Task: Add Good Karma Vanilla Unsweetened Flax Milk W/ Protein to the cart.
Action: Mouse pressed left at (20, 114)
Screenshot: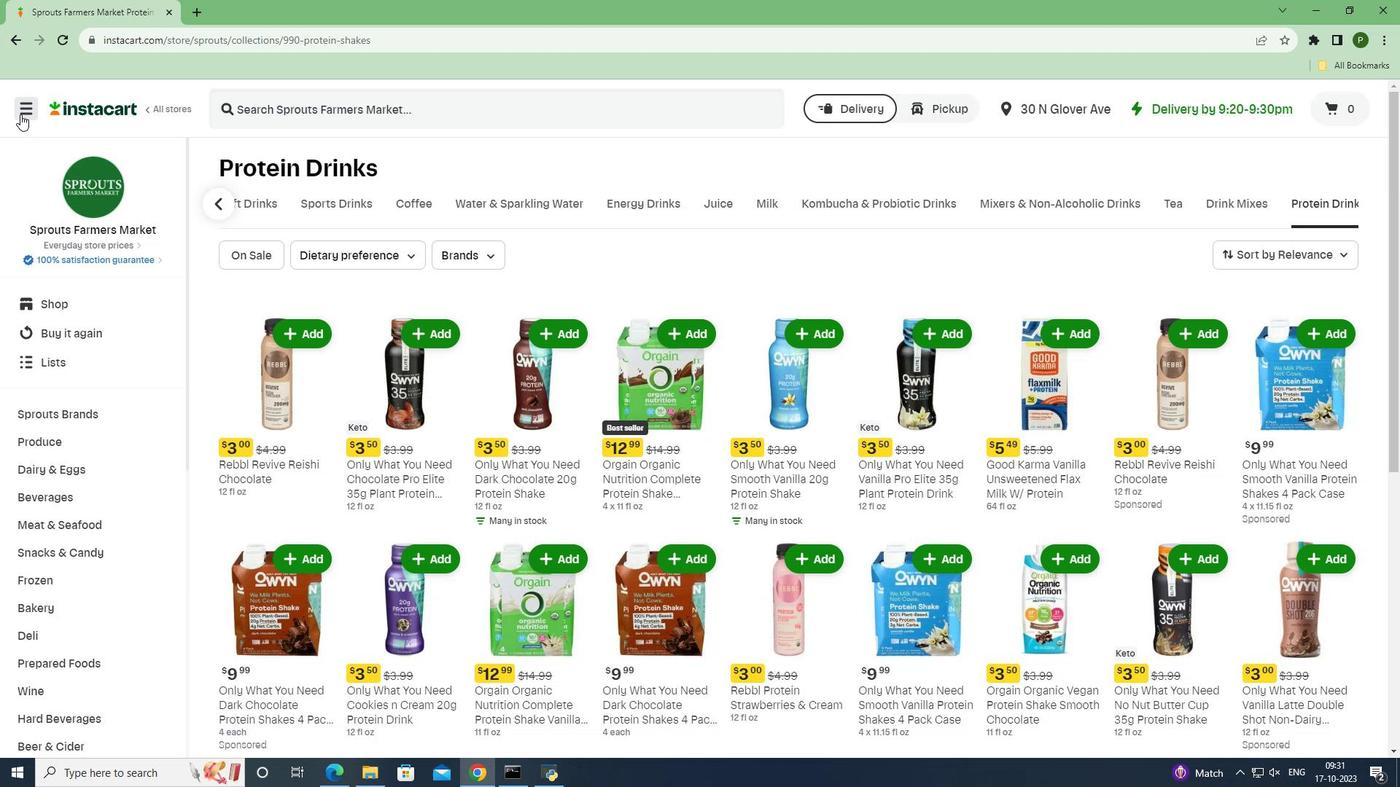 
Action: Mouse moved to (36, 393)
Screenshot: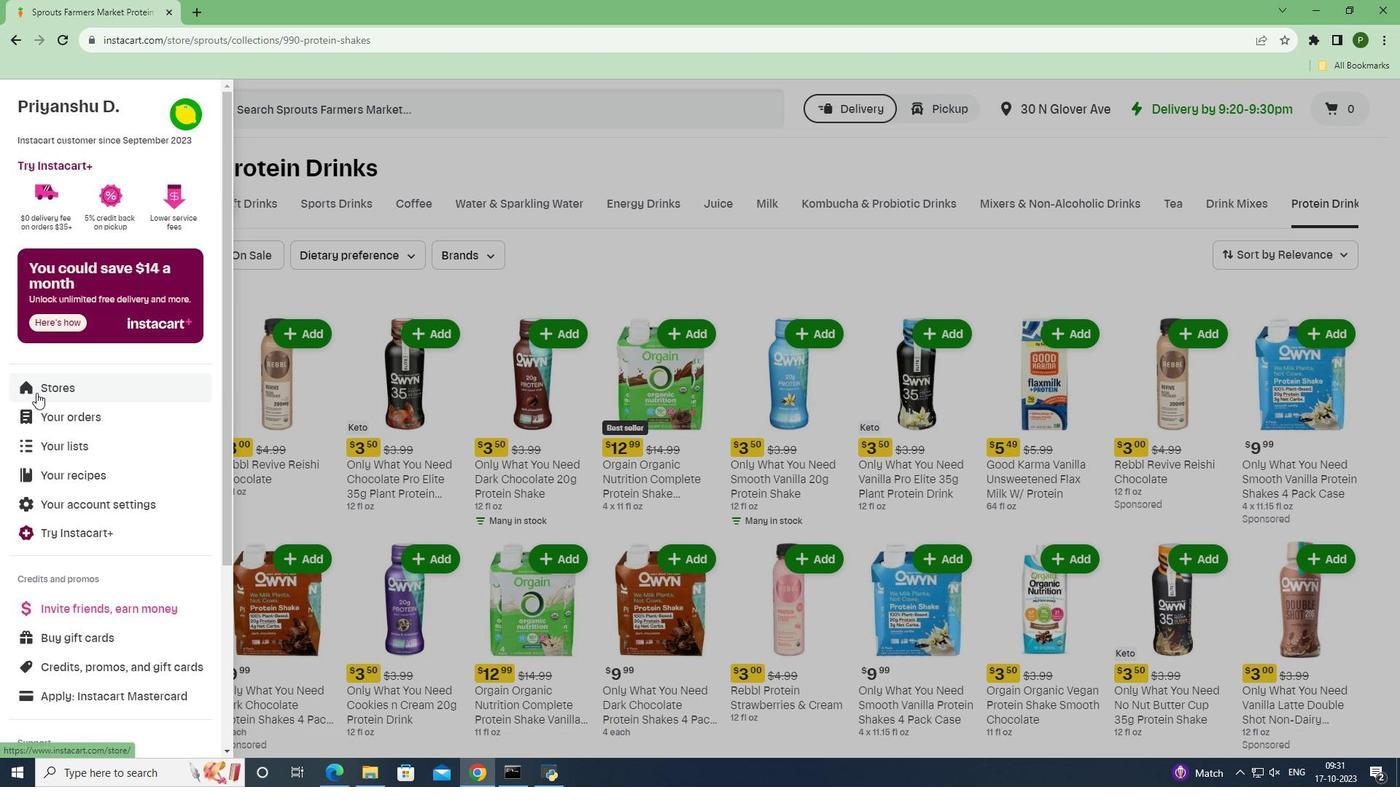 
Action: Mouse pressed left at (36, 393)
Screenshot: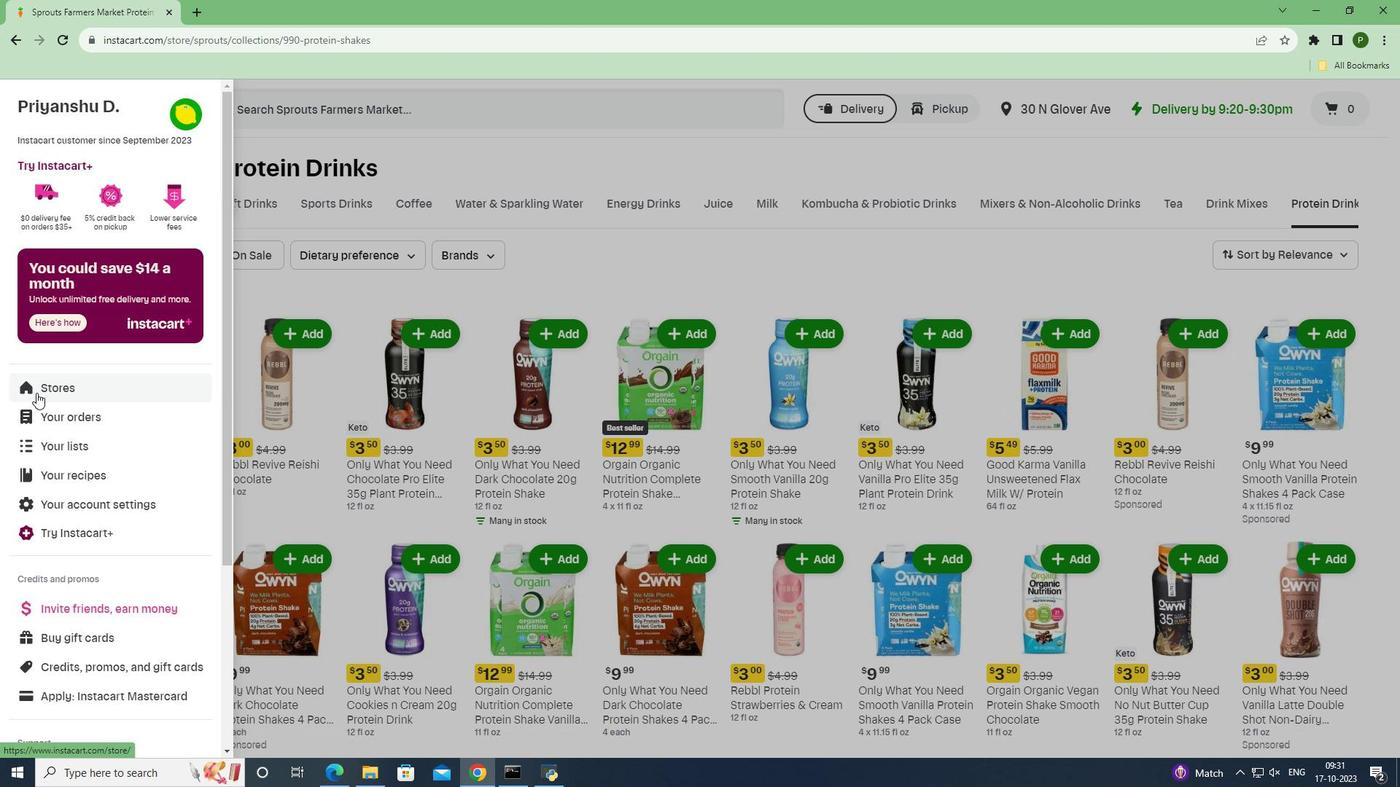 
Action: Mouse moved to (317, 163)
Screenshot: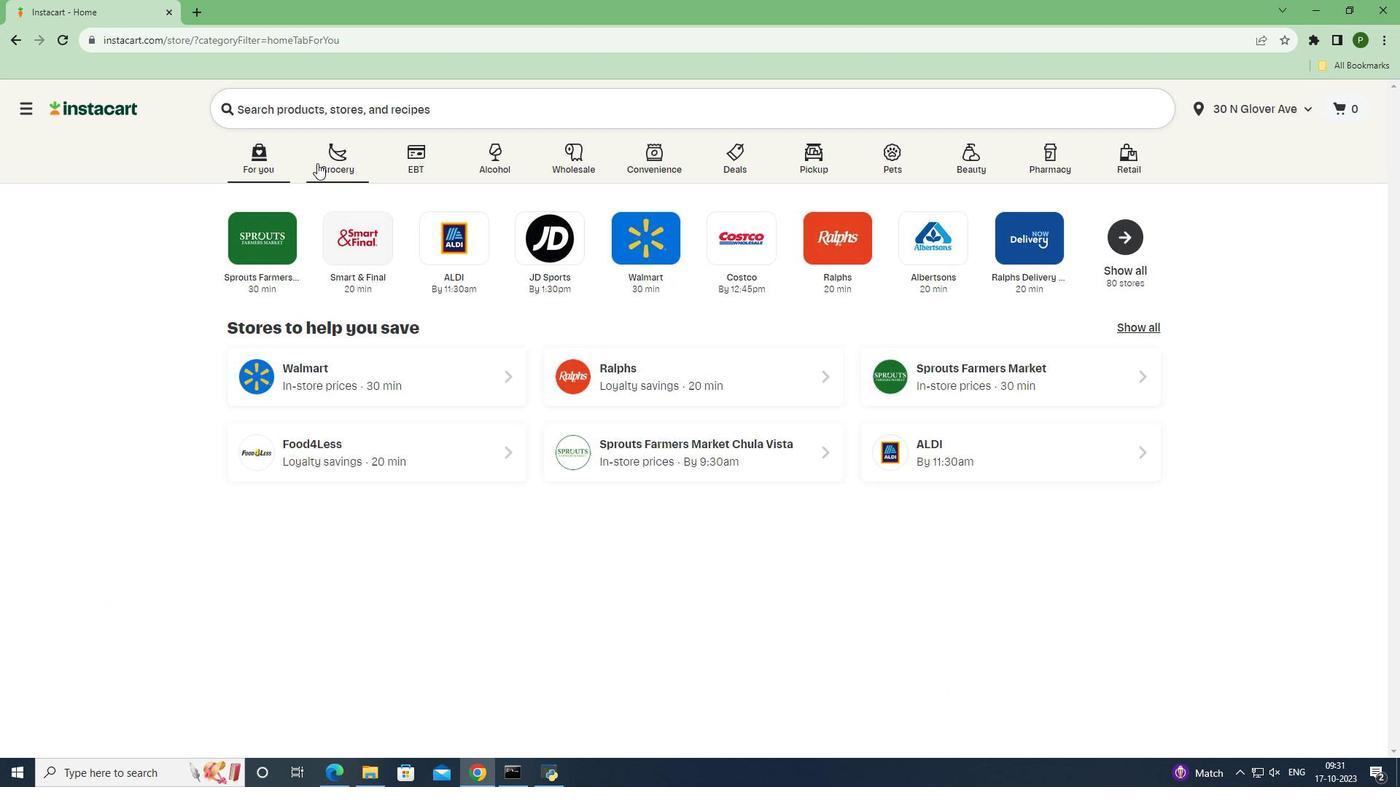 
Action: Mouse pressed left at (317, 163)
Screenshot: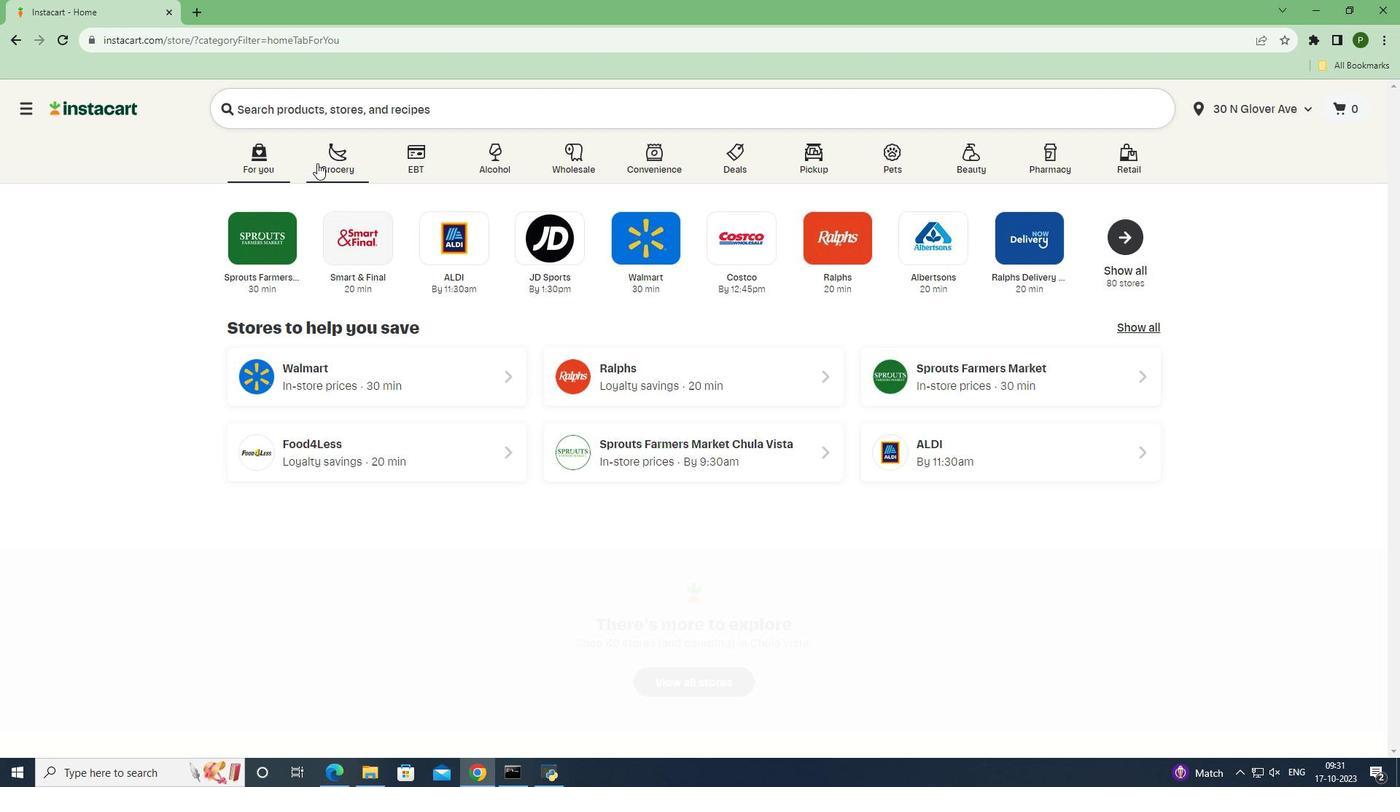
Action: Mouse moved to (895, 343)
Screenshot: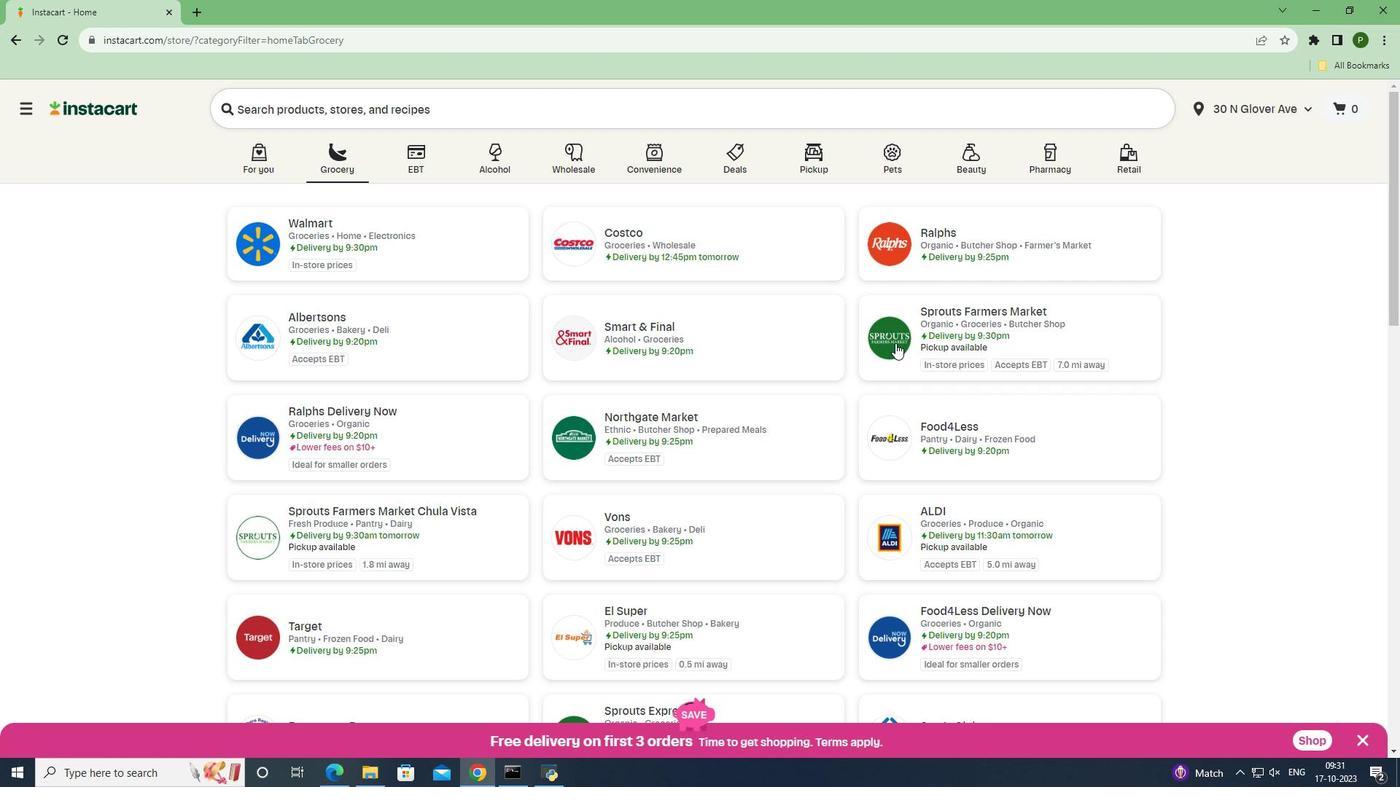 
Action: Mouse pressed left at (895, 343)
Screenshot: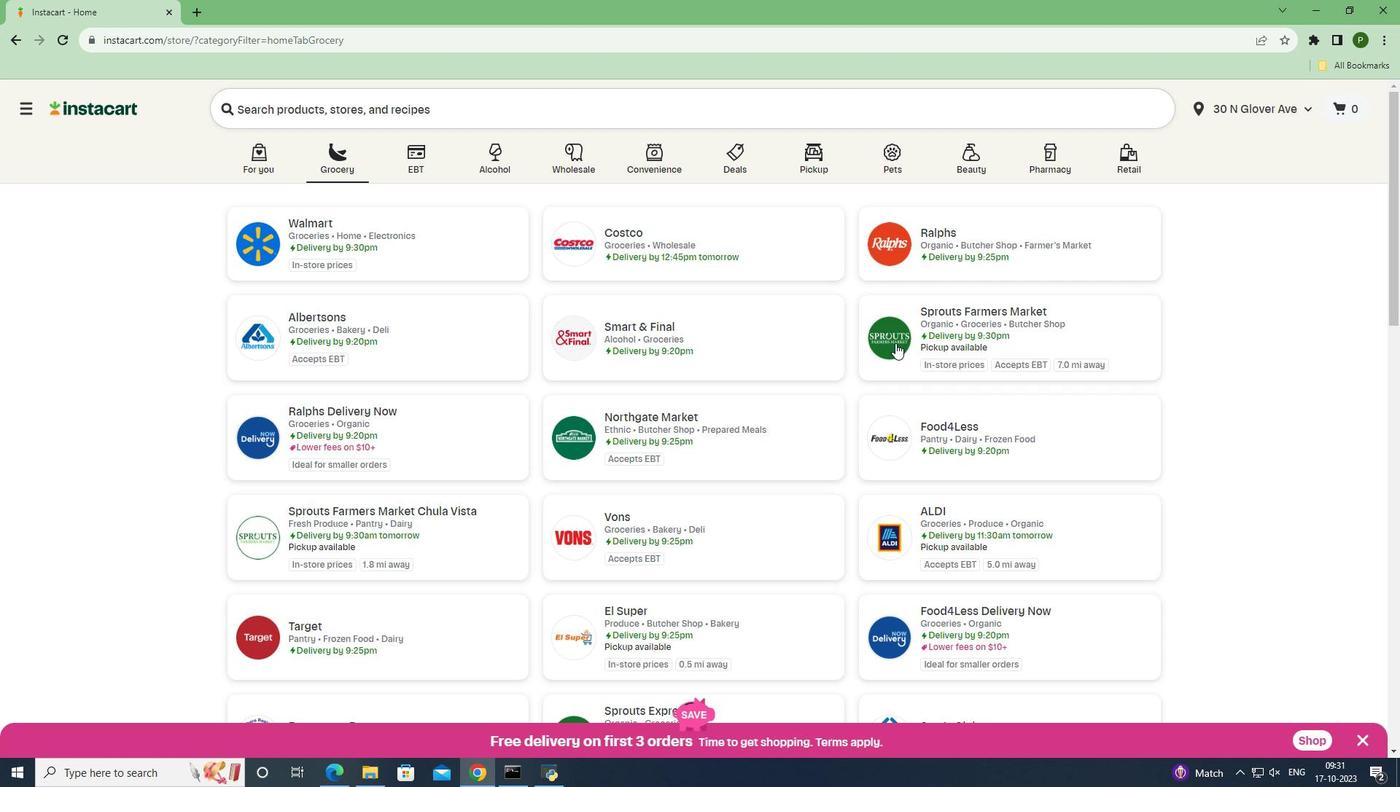 
Action: Mouse moved to (85, 503)
Screenshot: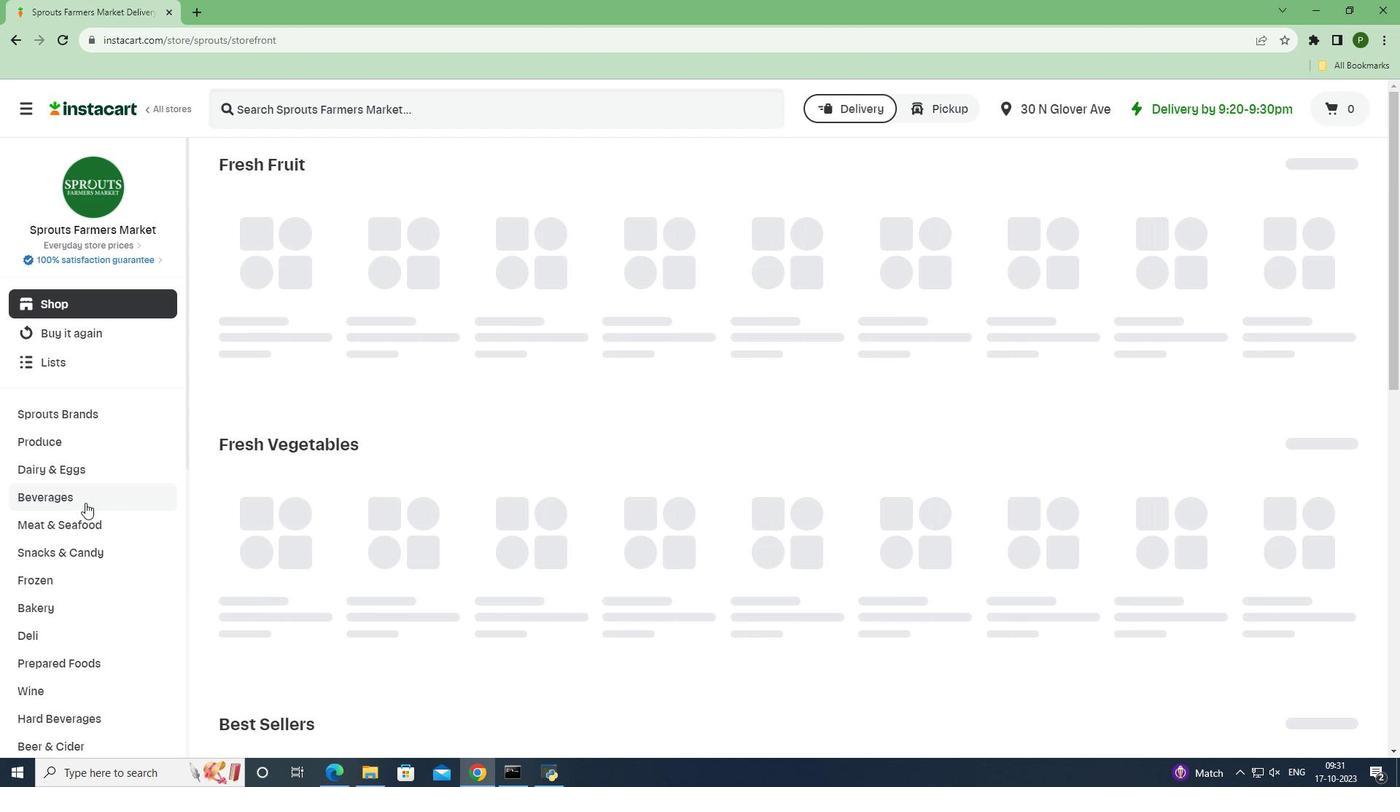 
Action: Mouse pressed left at (85, 503)
Screenshot: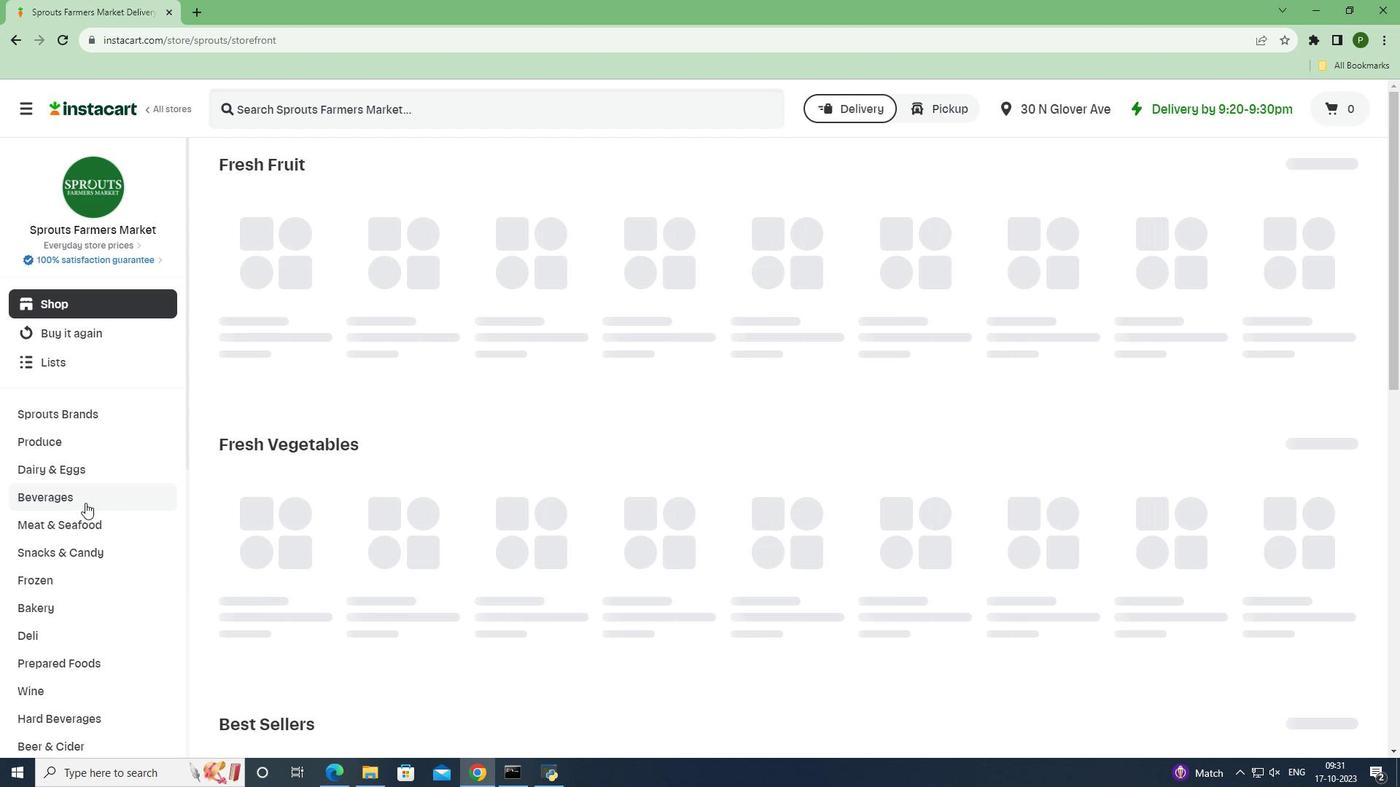 
Action: Mouse moved to (1363, 208)
Screenshot: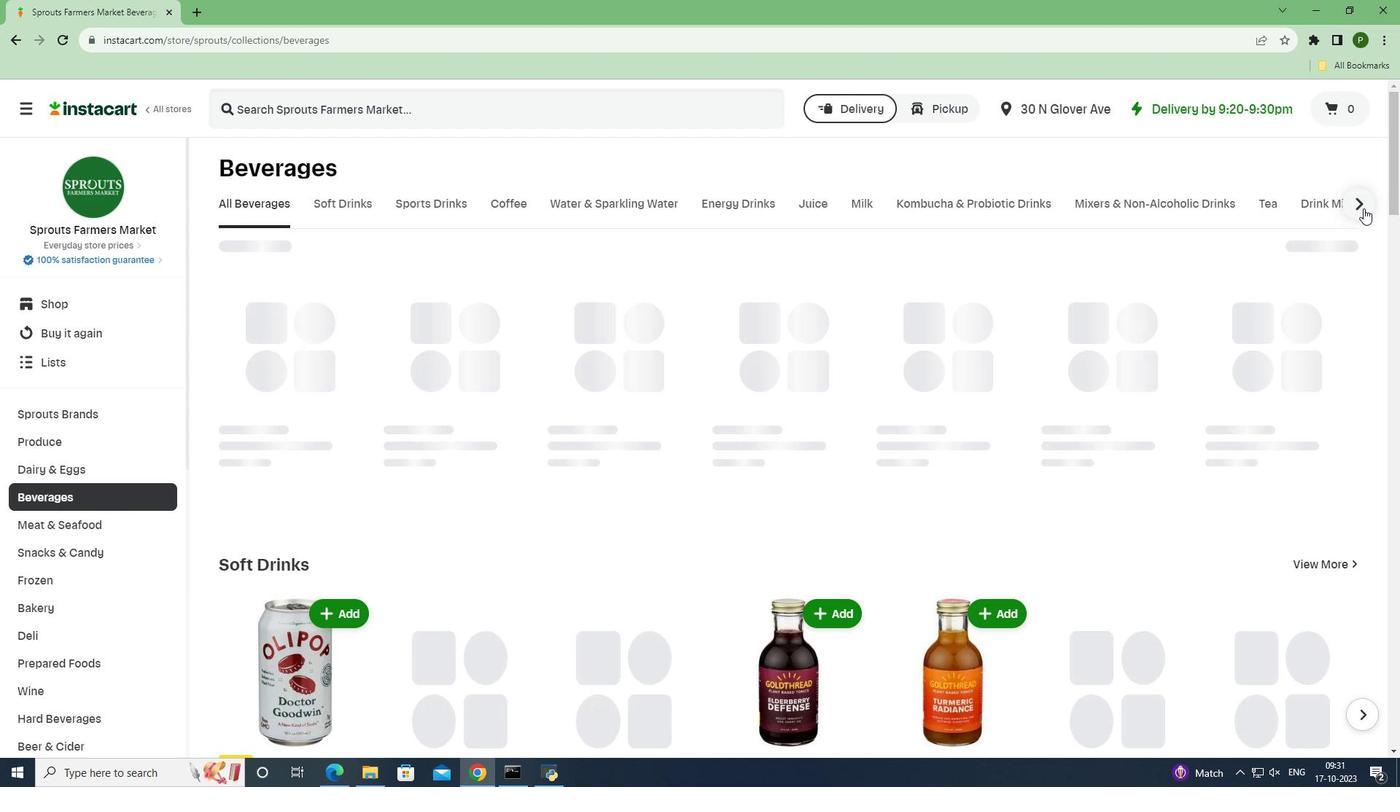
Action: Mouse pressed left at (1363, 208)
Screenshot: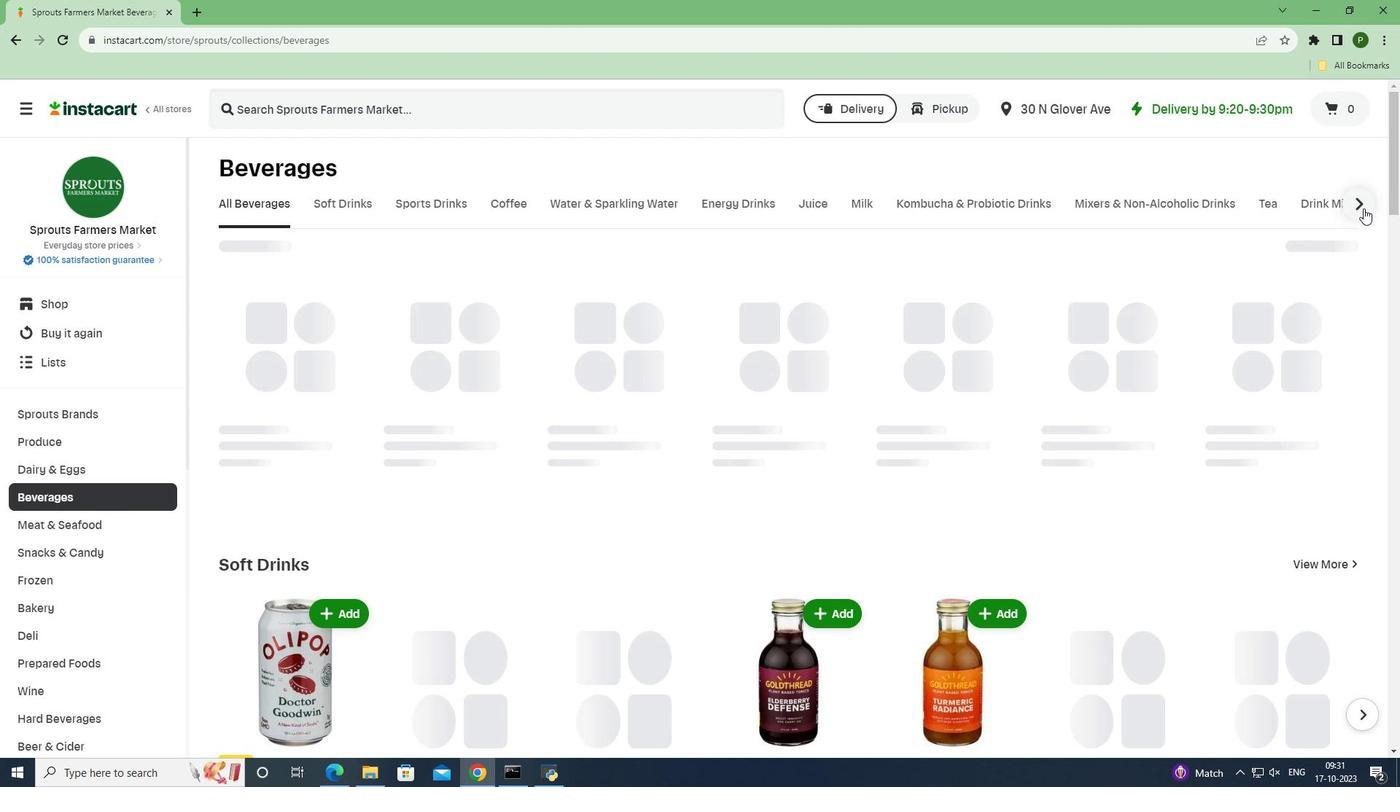 
Action: Mouse moved to (1320, 201)
Screenshot: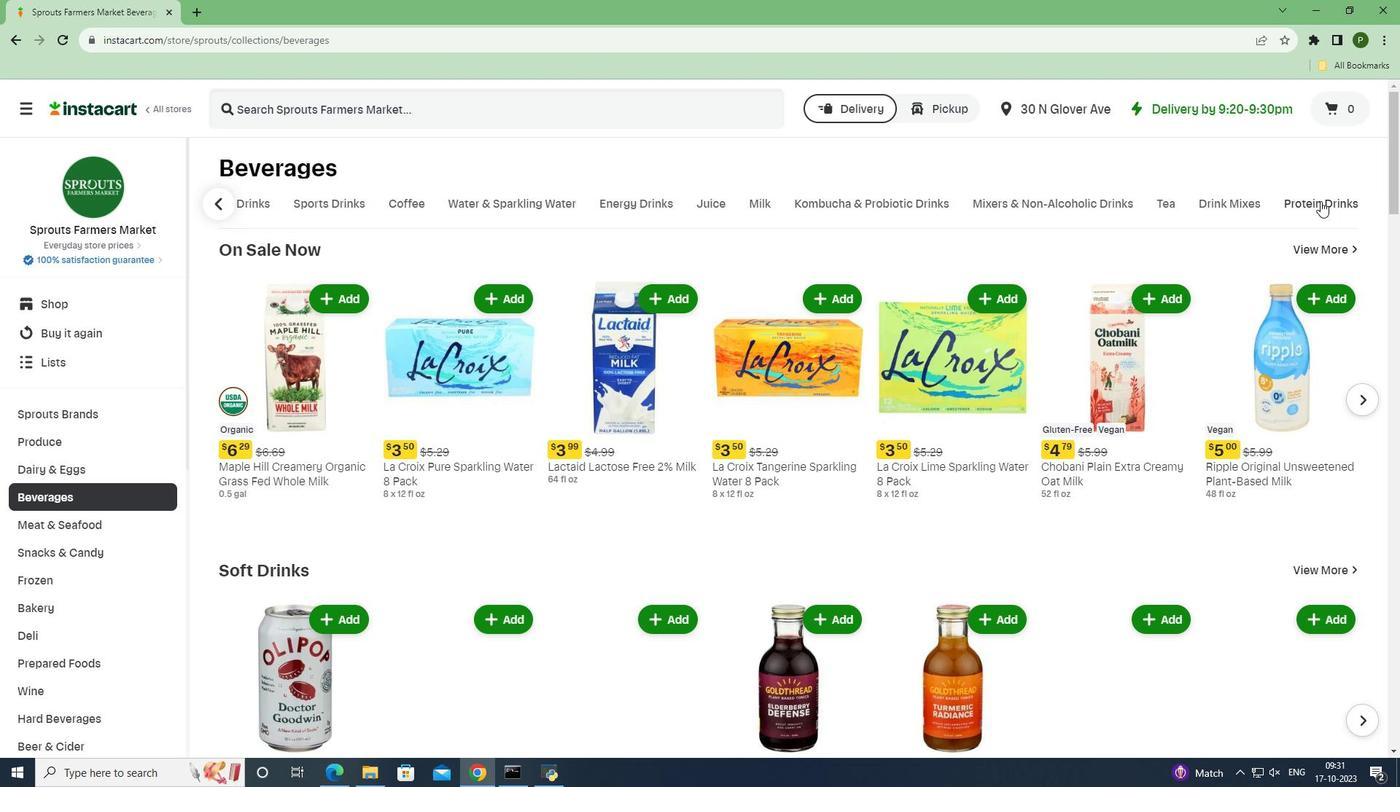 
Action: Mouse pressed left at (1320, 201)
Screenshot: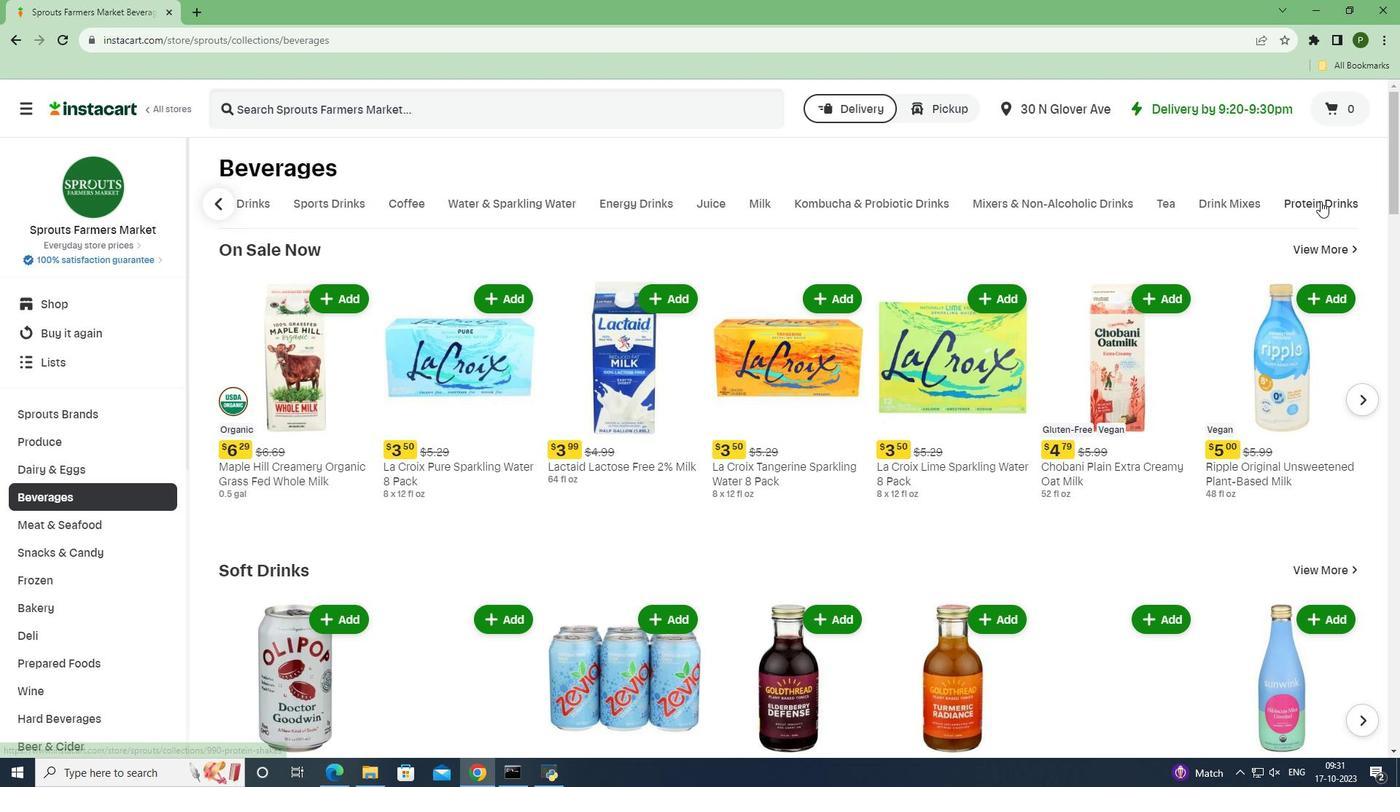 
Action: Mouse moved to (430, 112)
Screenshot: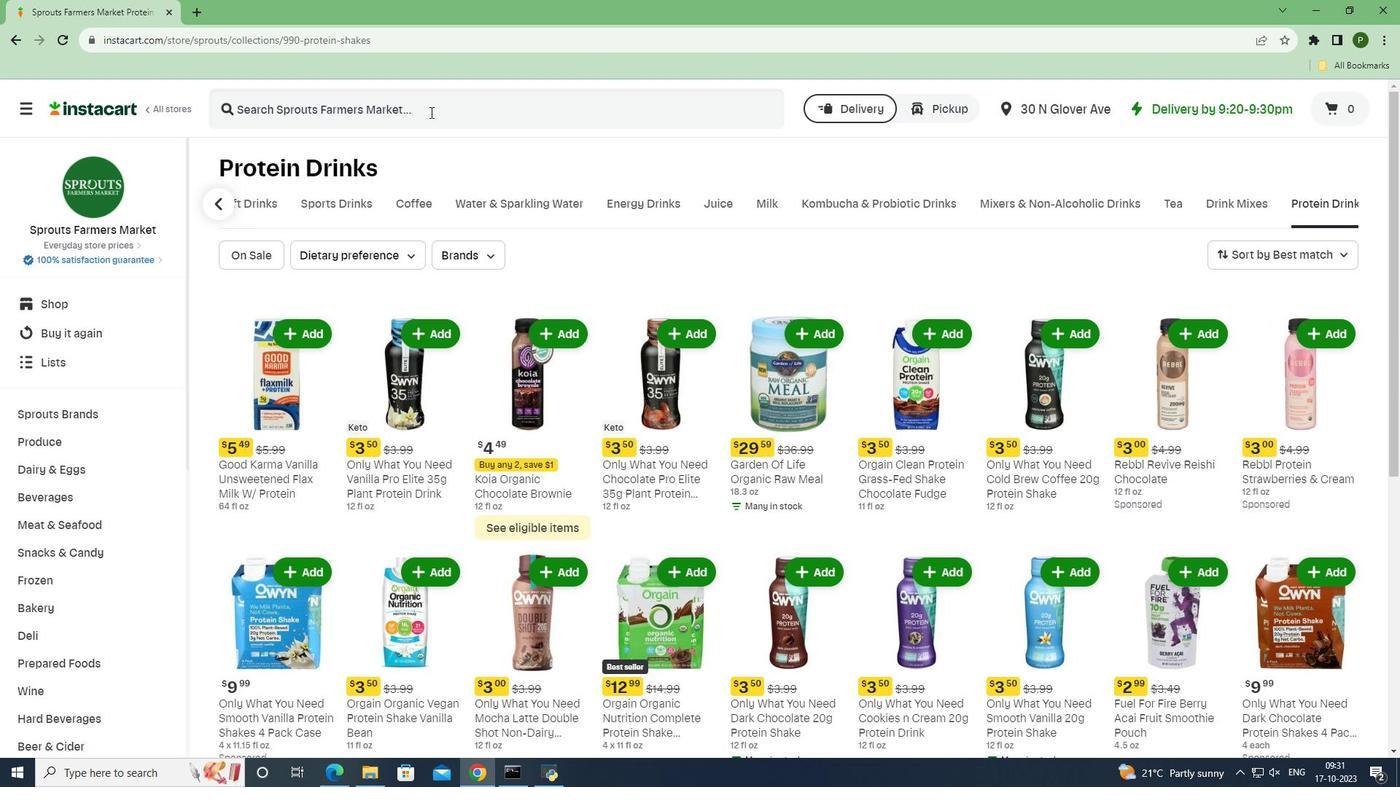 
Action: Mouse pressed left at (430, 112)
Screenshot: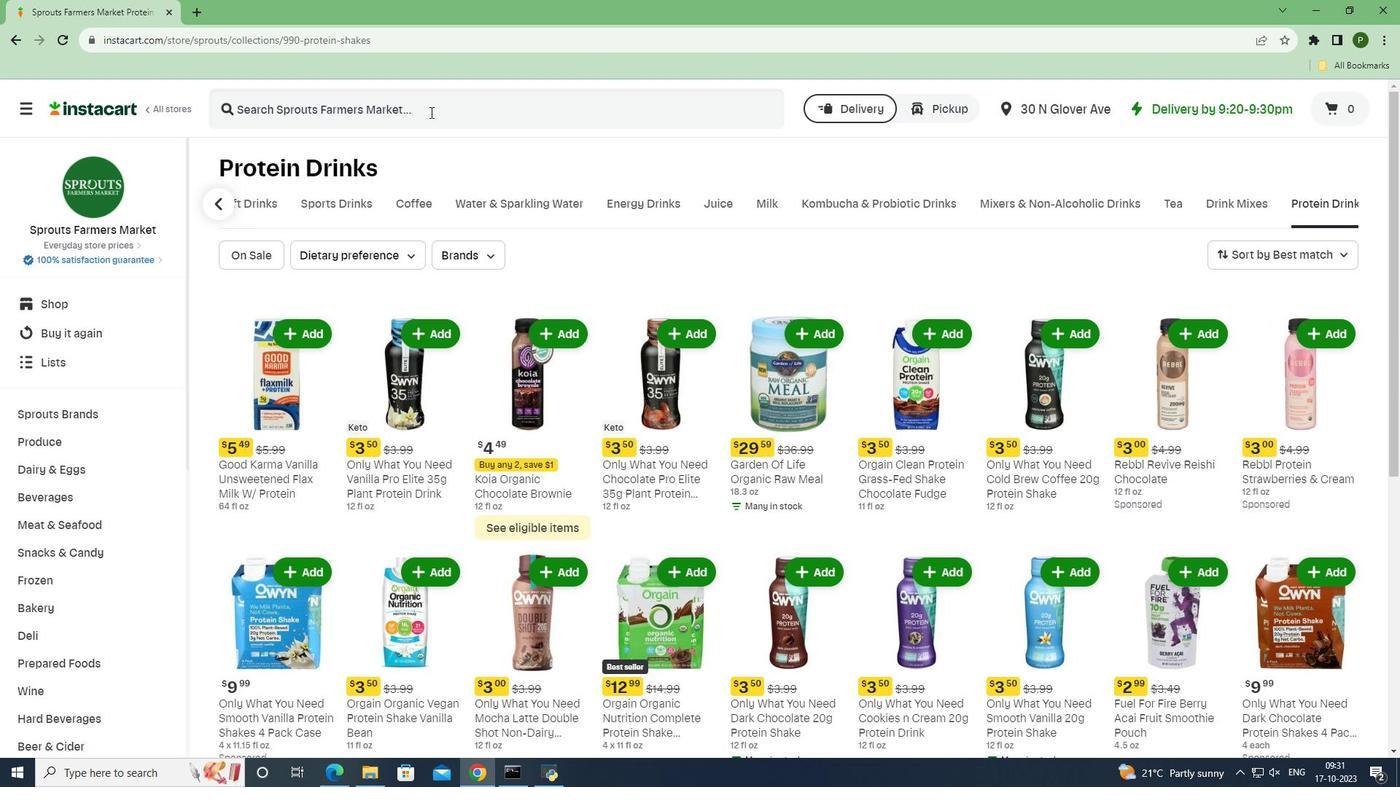 
Action: Key pressed <Key.caps_lock>G<Key.caps_lock>ood<Key.space><Key.caps_lock>K<Key.caps_lock>arma<Key.space><Key.caps_lock>V<Key.caps_lock>anilla<Key.space><Key.caps_lock>U<Key.caps_lock>nsweetened<Key.space><Key.caps_lock>F<Key.caps_lock>lax<Key.space><Key.caps_lock>M<Key.caps_lock>ilk<Key.space><Key.caps_lock>W/P<Key.caps_lock>rotein<Key.space><Key.enter>
Screenshot: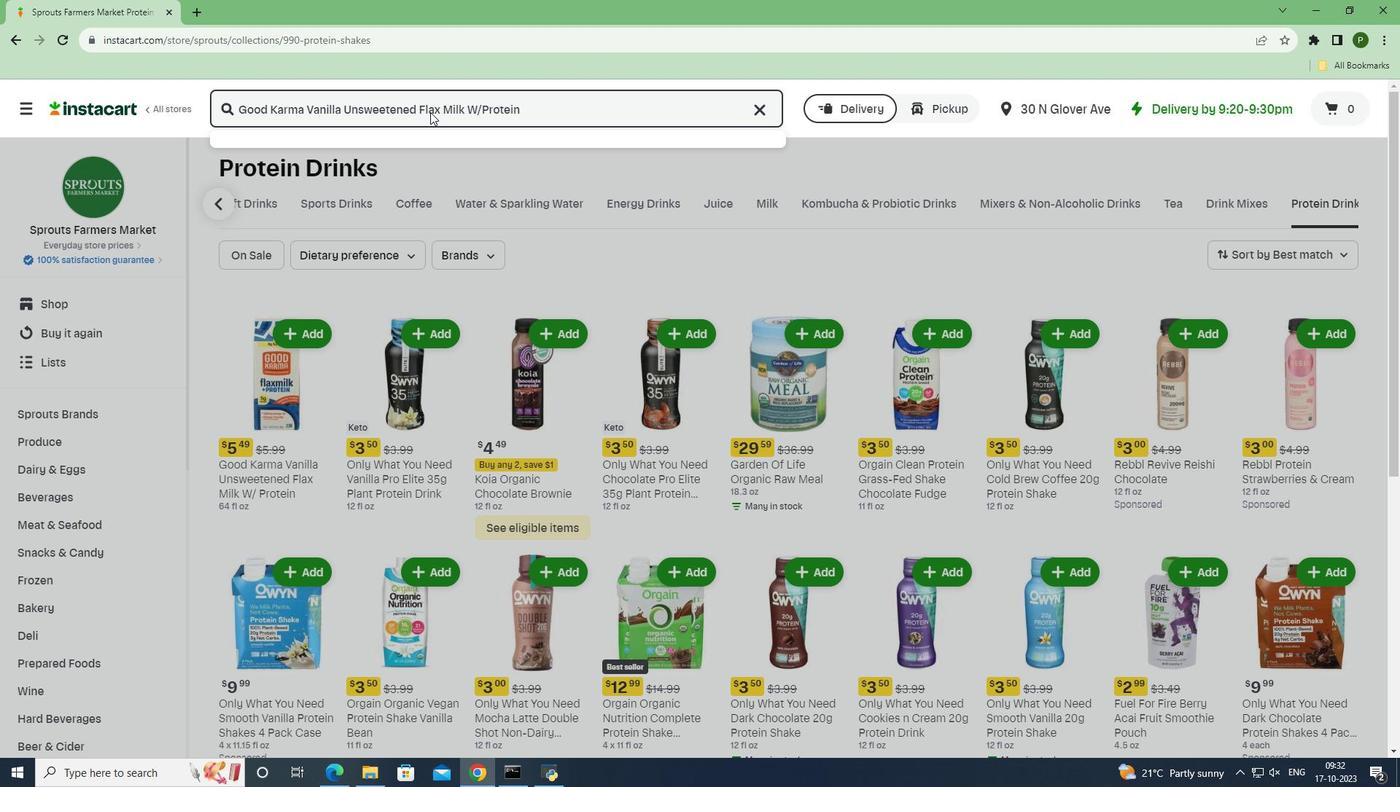 
Action: Mouse moved to (567, 401)
Screenshot: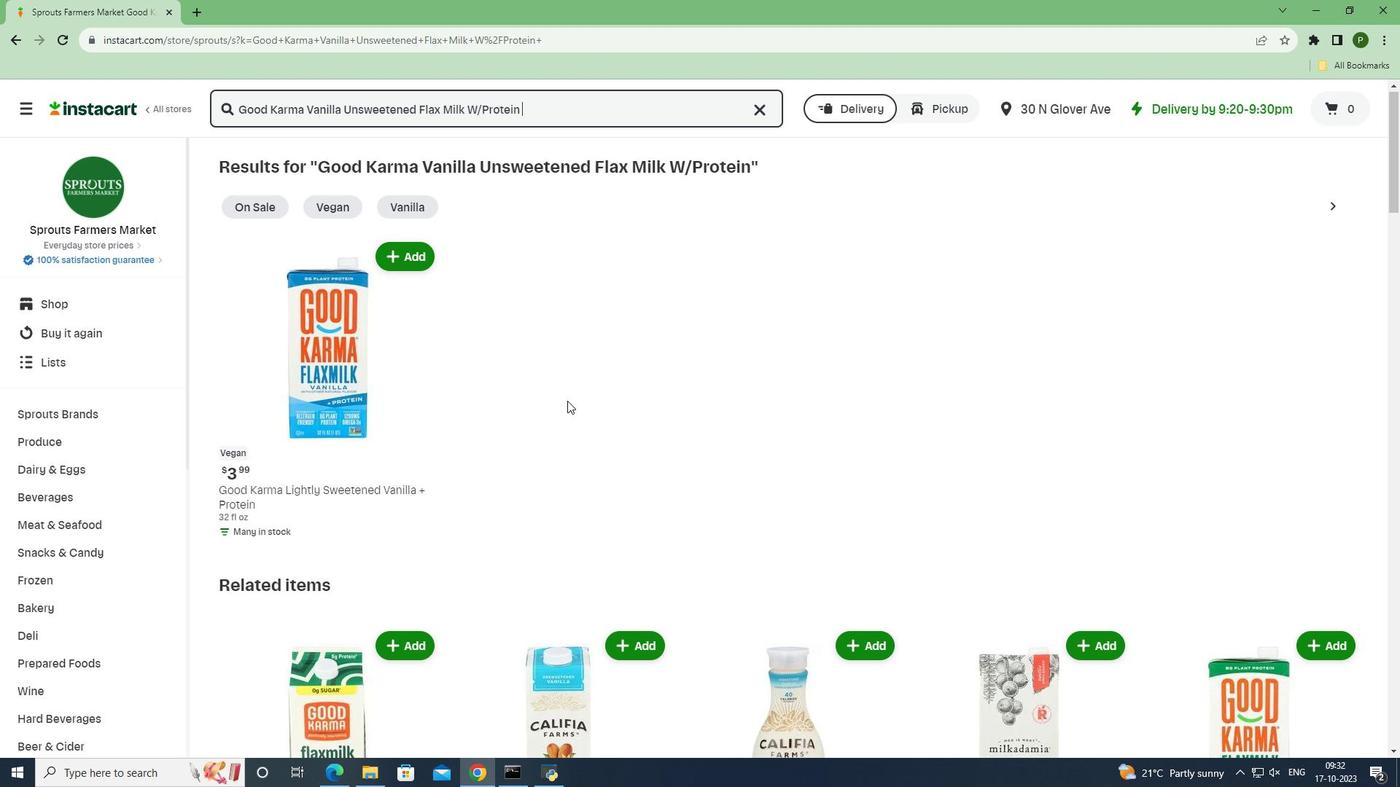 
Action: Mouse scrolled (567, 400) with delta (0, 0)
Screenshot: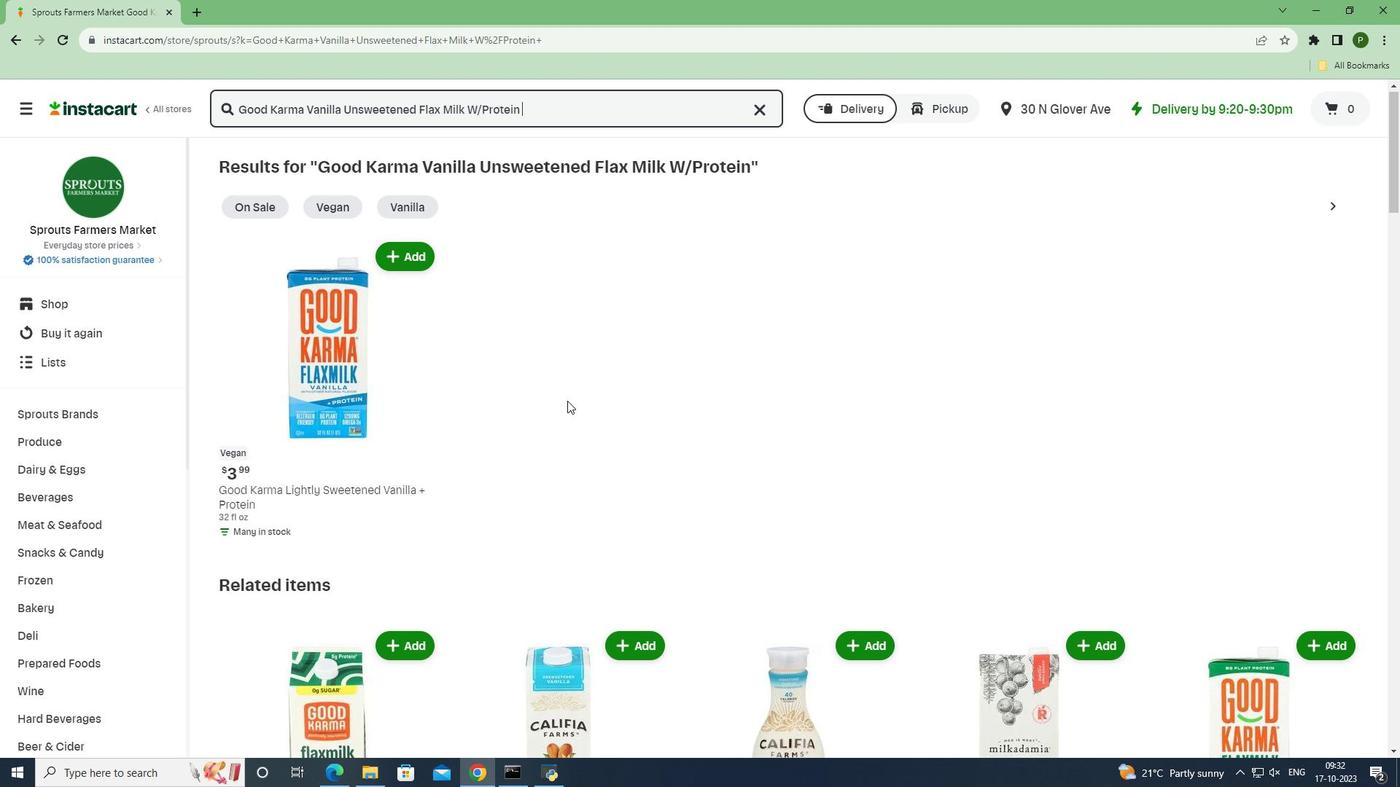 
Action: Mouse moved to (588, 391)
Screenshot: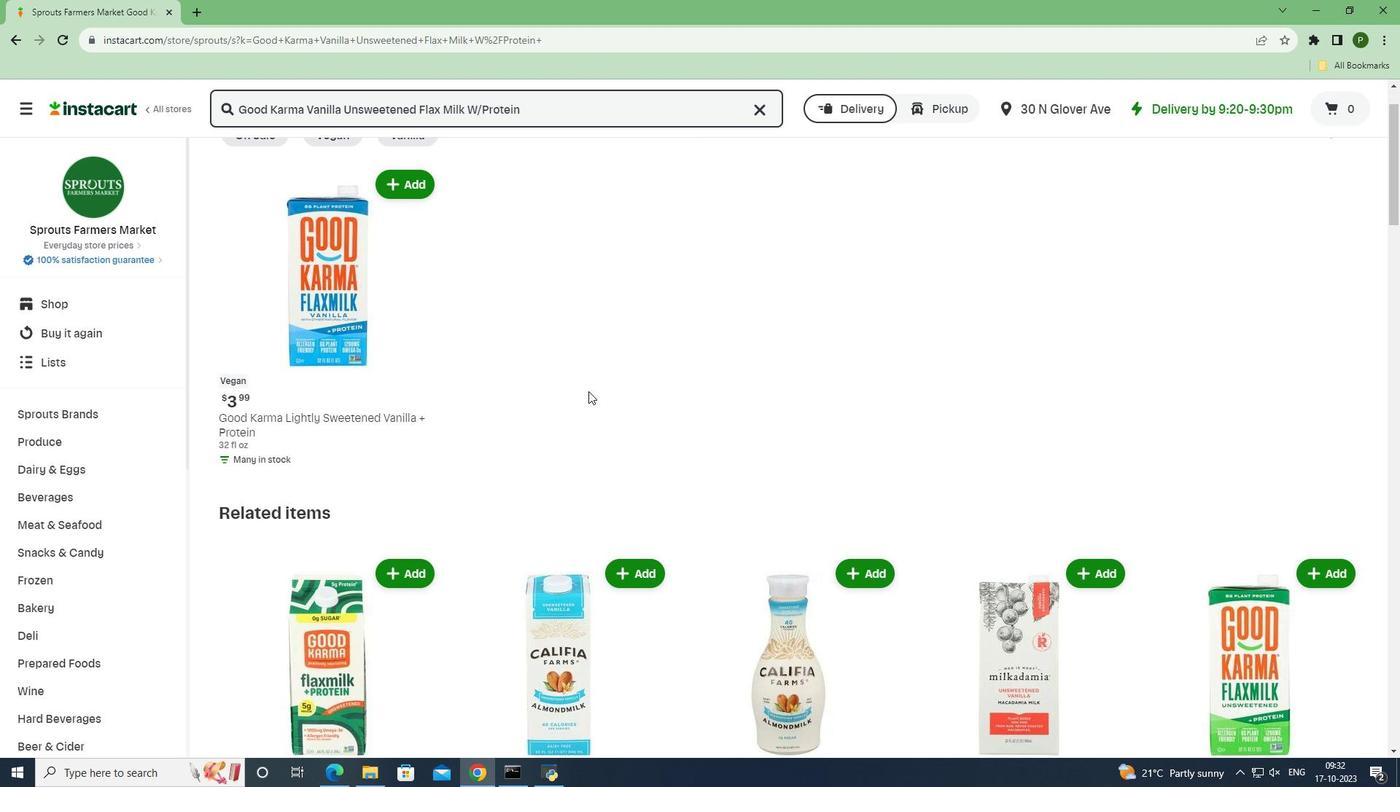 
Action: Mouse scrolled (588, 390) with delta (0, 0)
Screenshot: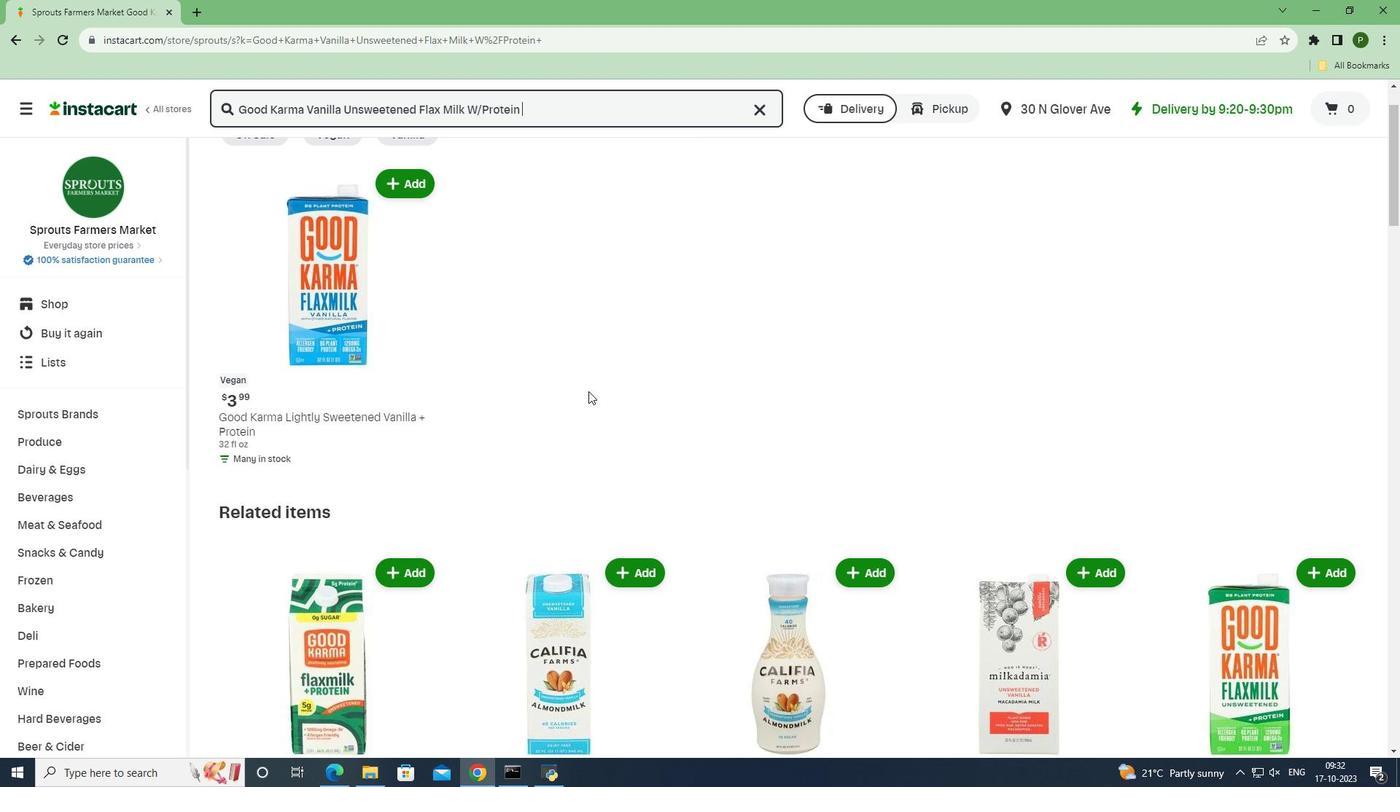 
Action: Mouse moved to (588, 390)
Screenshot: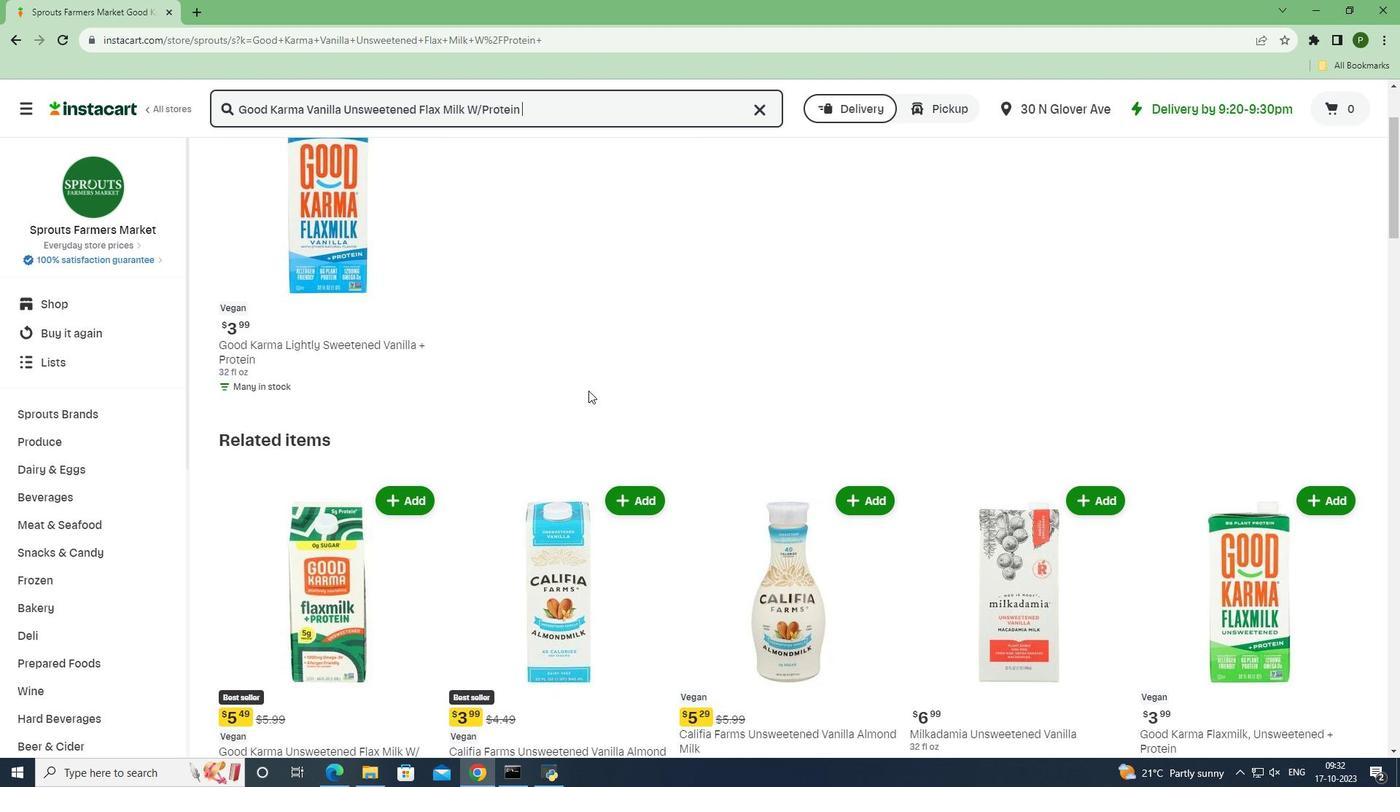 
Action: Mouse scrolled (588, 390) with delta (0, 0)
Screenshot: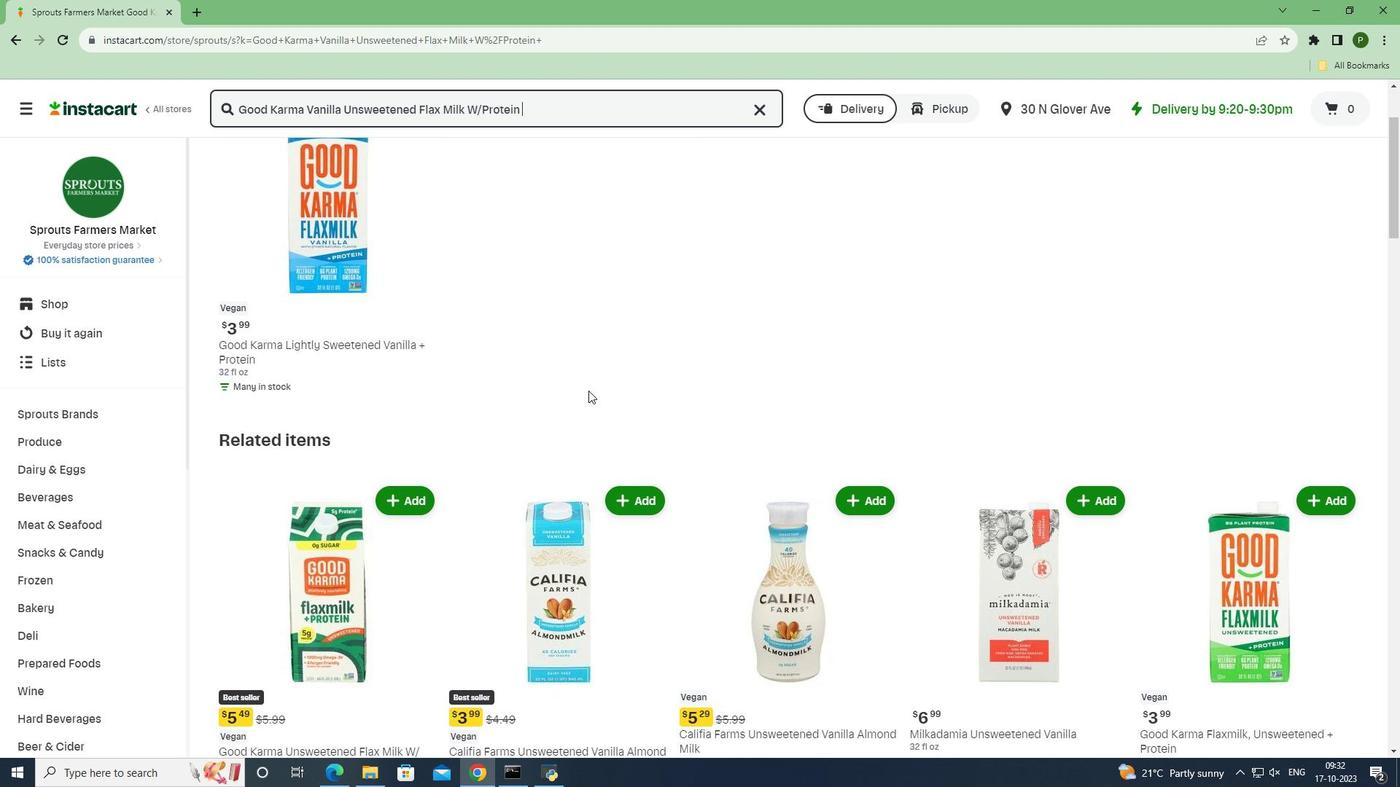 
Action: Mouse moved to (588, 383)
Screenshot: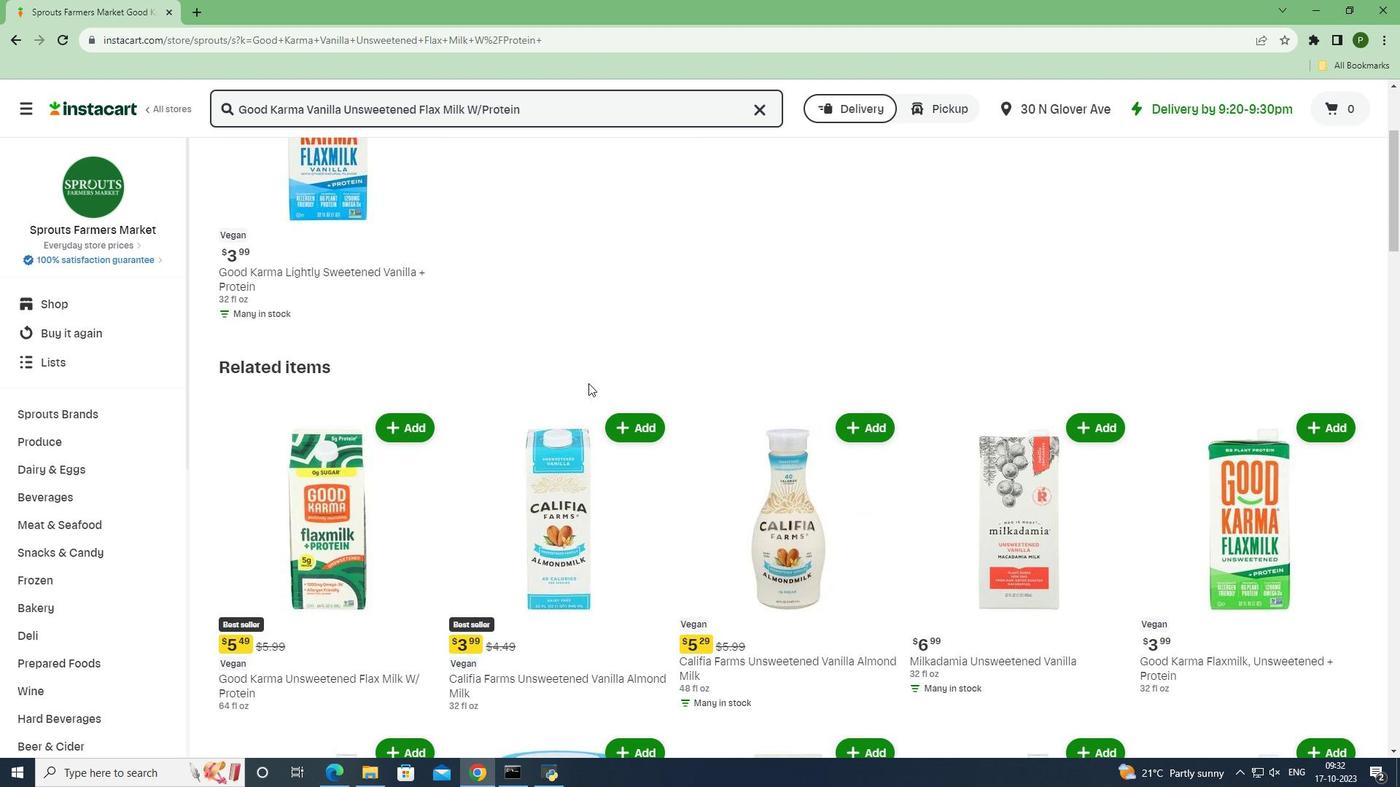 
Action: Mouse scrolled (588, 382) with delta (0, 0)
Screenshot: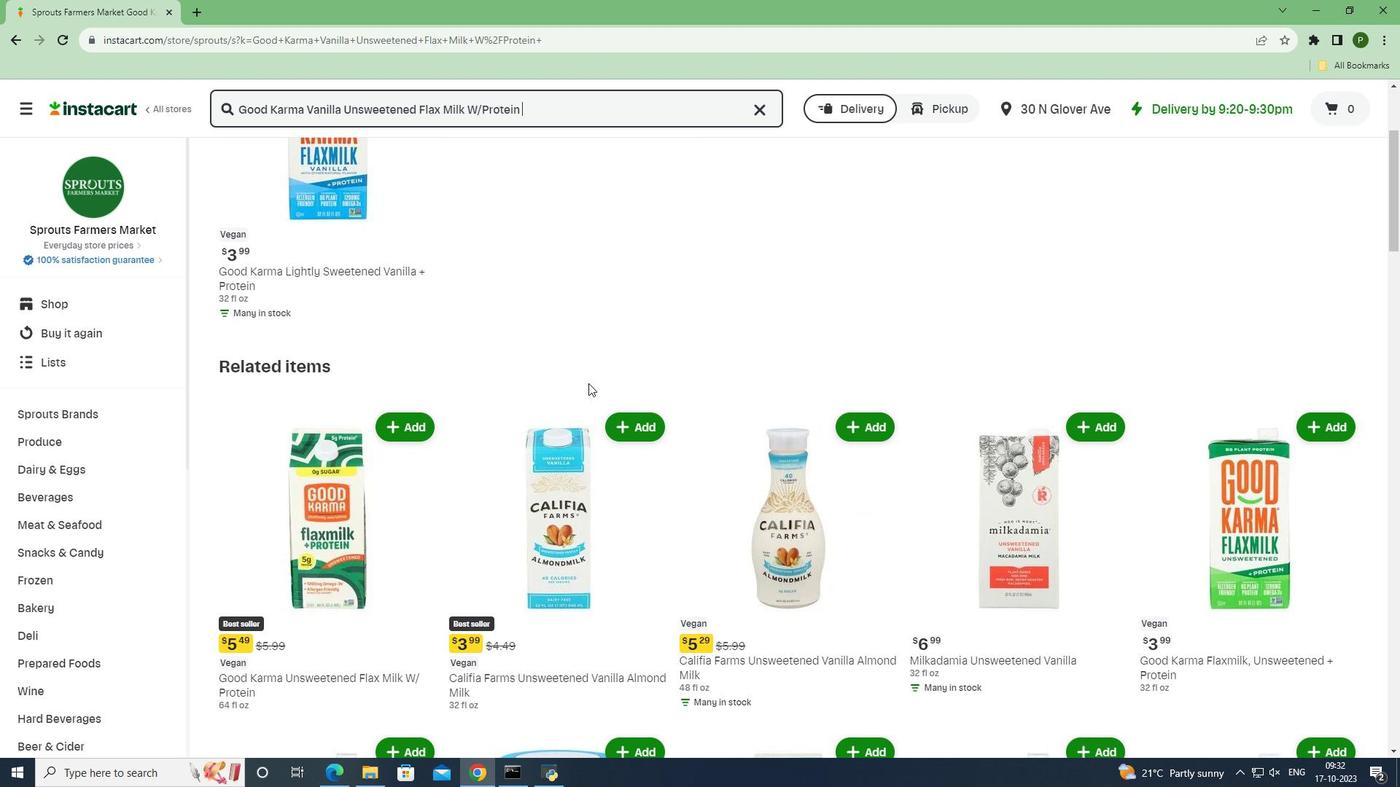 
Action: Mouse scrolled (588, 382) with delta (0, 0)
Screenshot: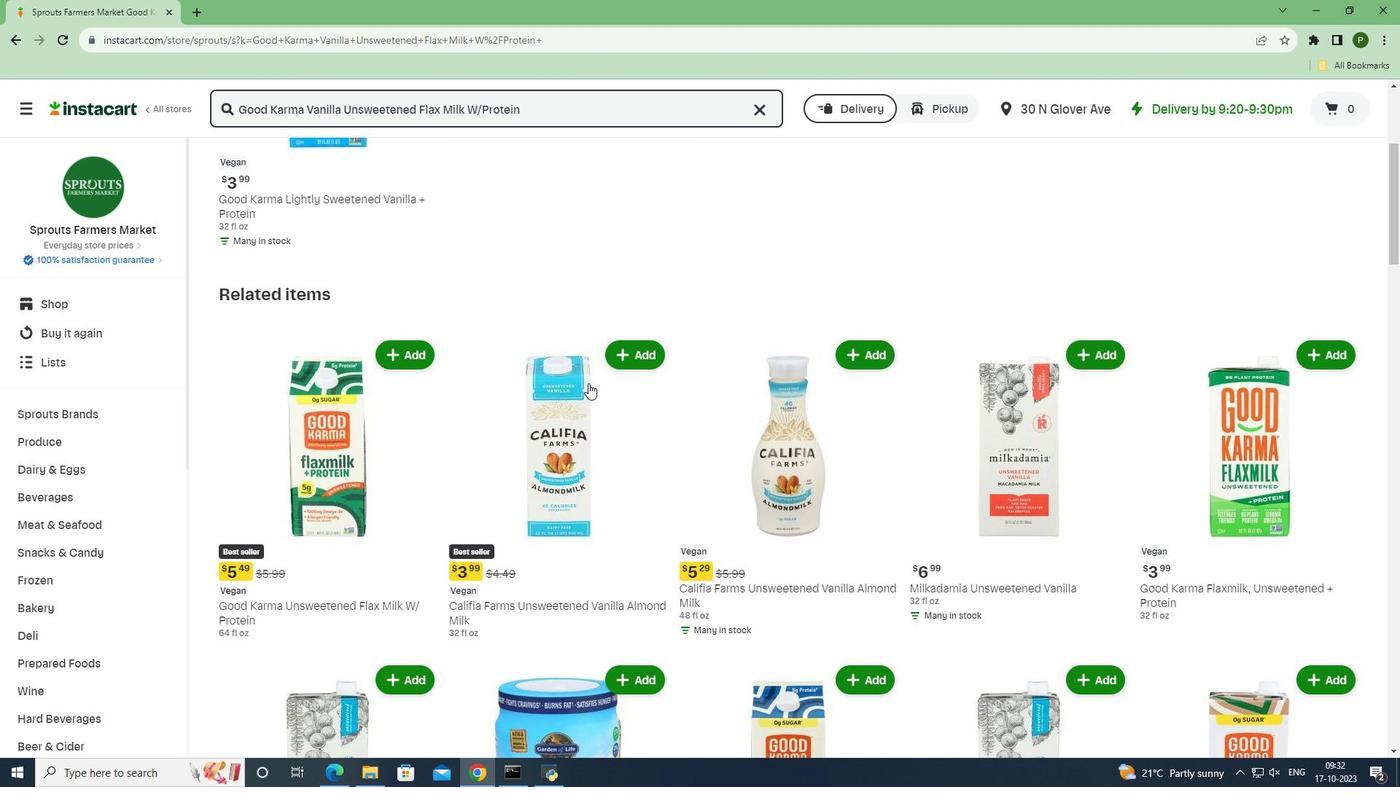 
Action: Mouse moved to (395, 277)
Screenshot: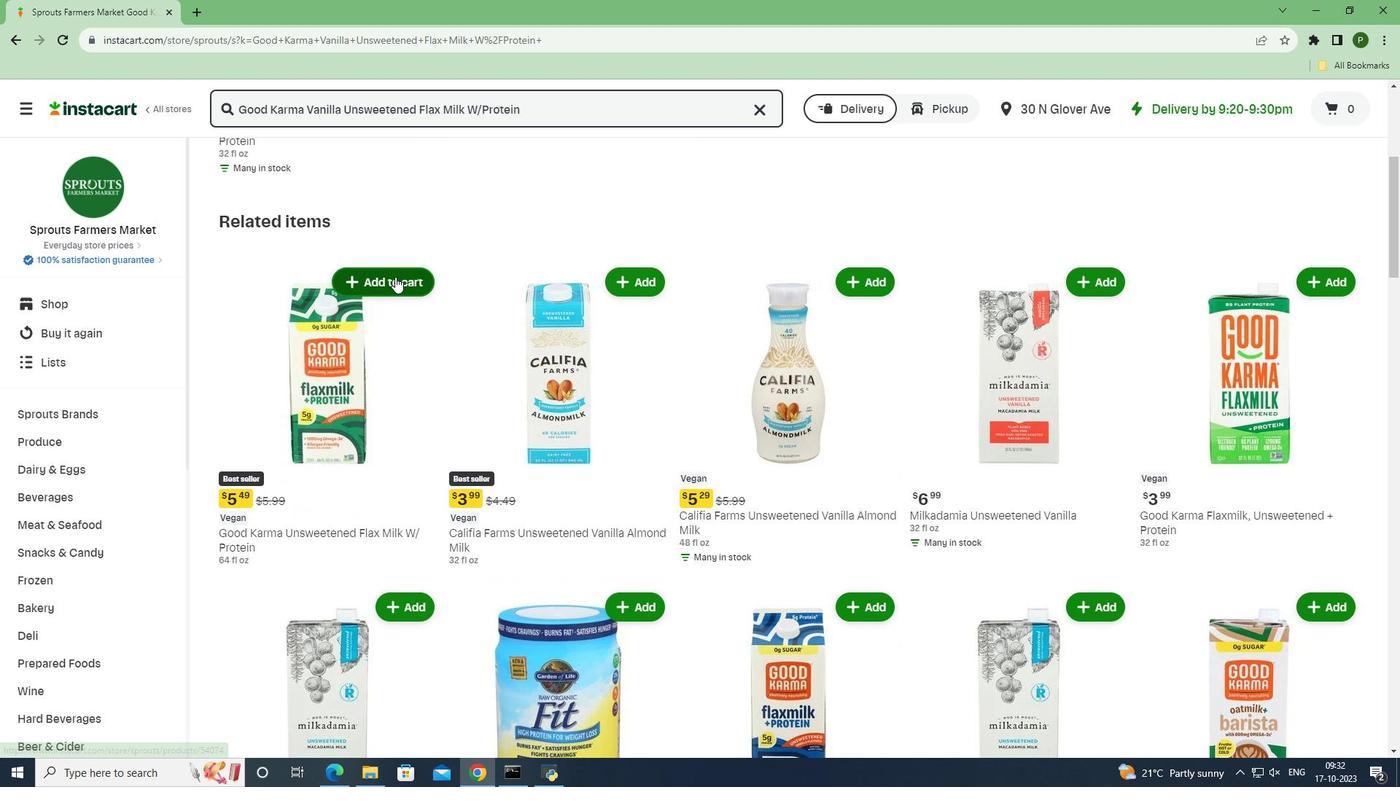 
Action: Mouse pressed left at (395, 277)
Screenshot: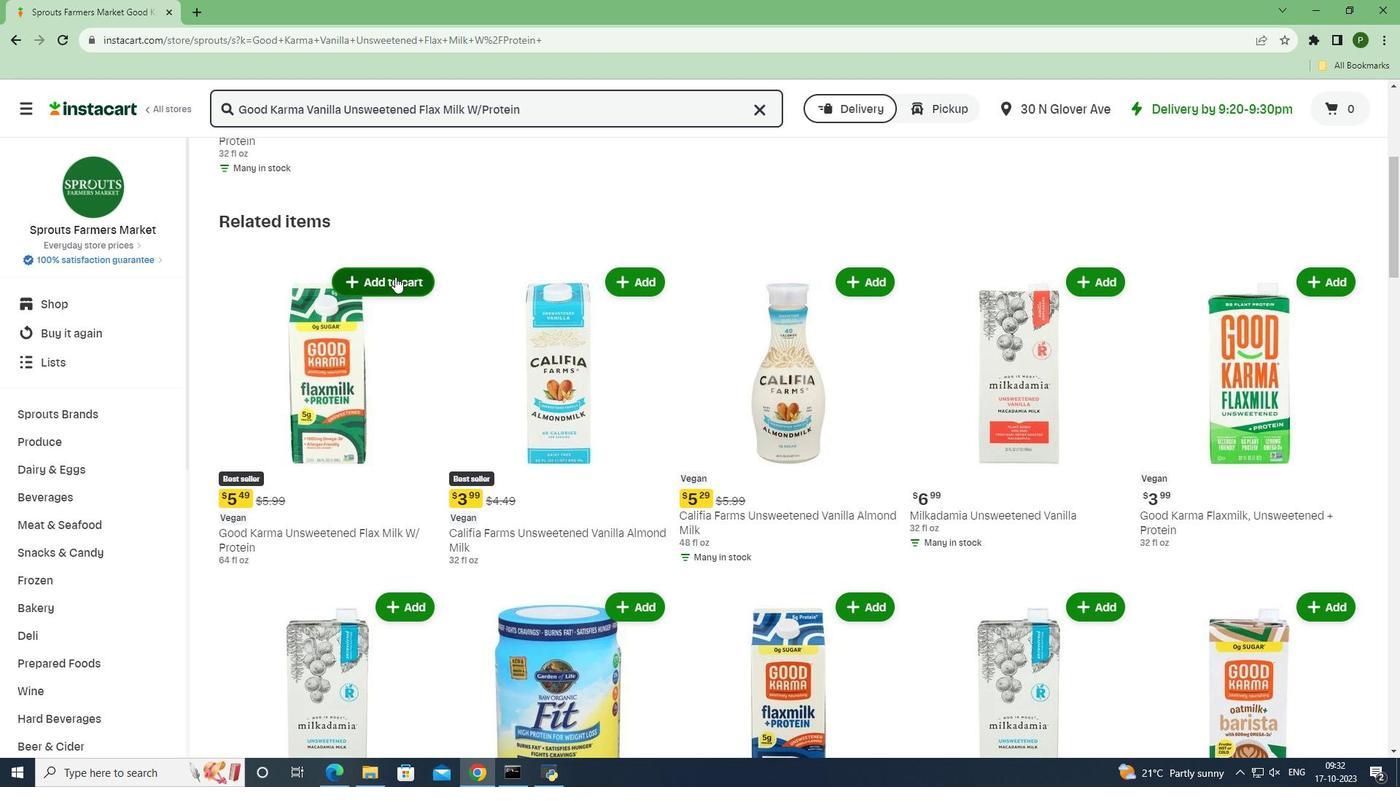 
Action: Mouse moved to (441, 349)
Screenshot: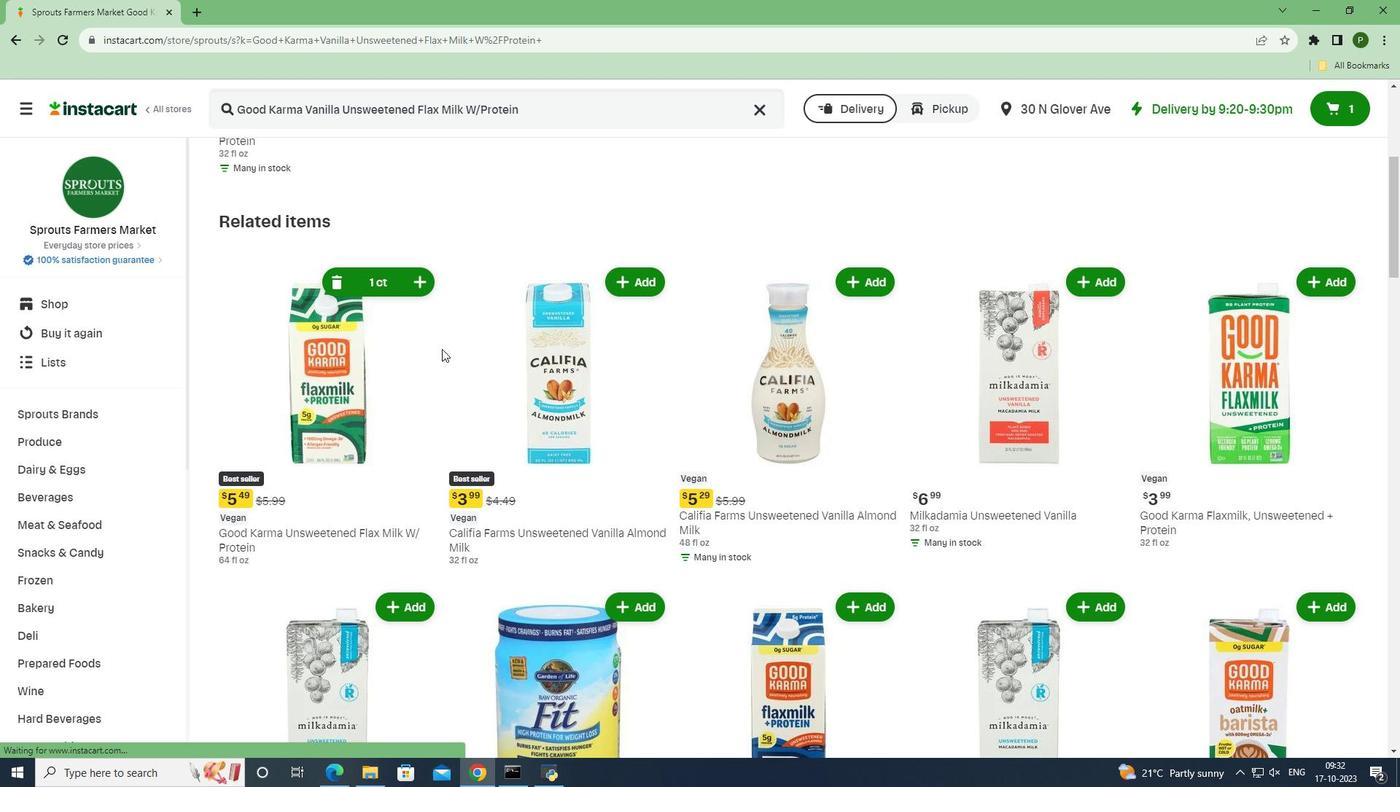
